 Task: Toggle the scripts option in the HTML> validate.
Action: Mouse moved to (23, 542)
Screenshot: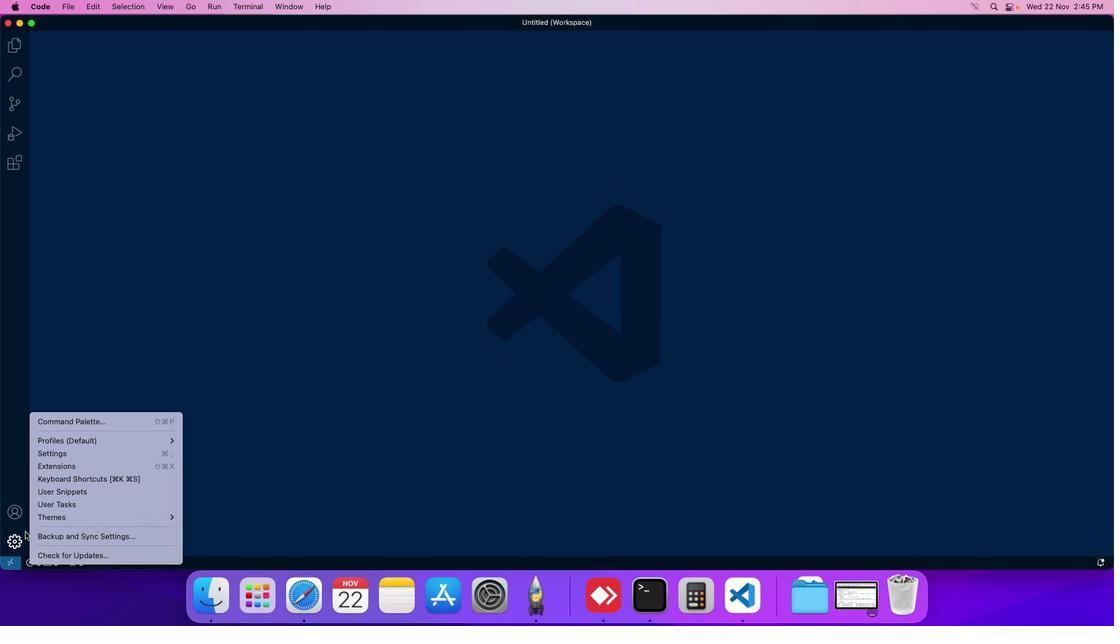 
Action: Mouse pressed left at (23, 542)
Screenshot: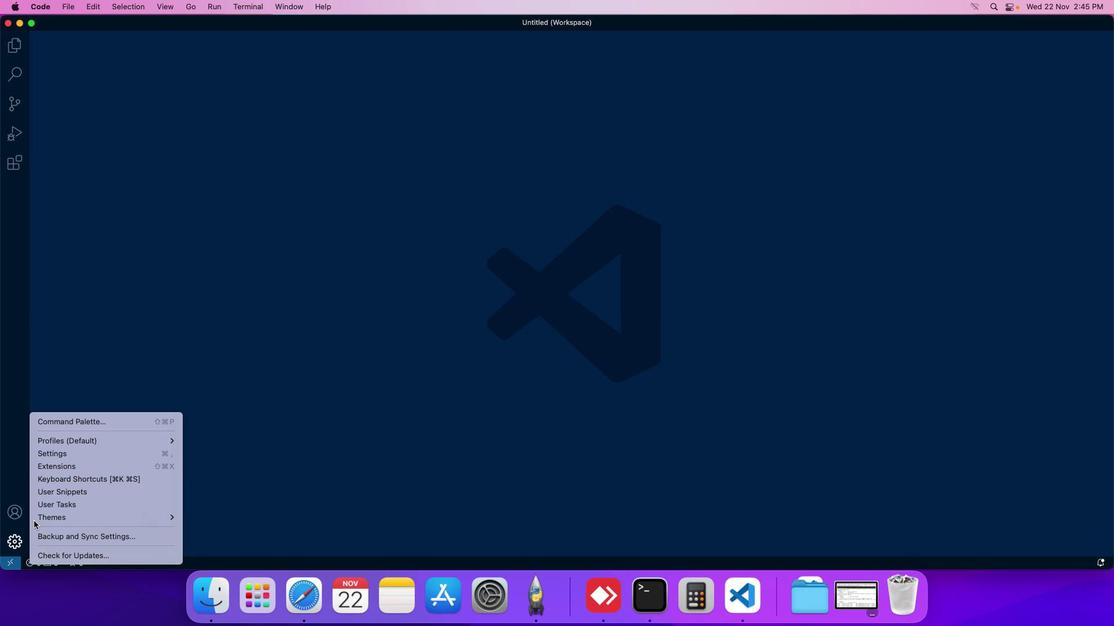 
Action: Mouse moved to (74, 456)
Screenshot: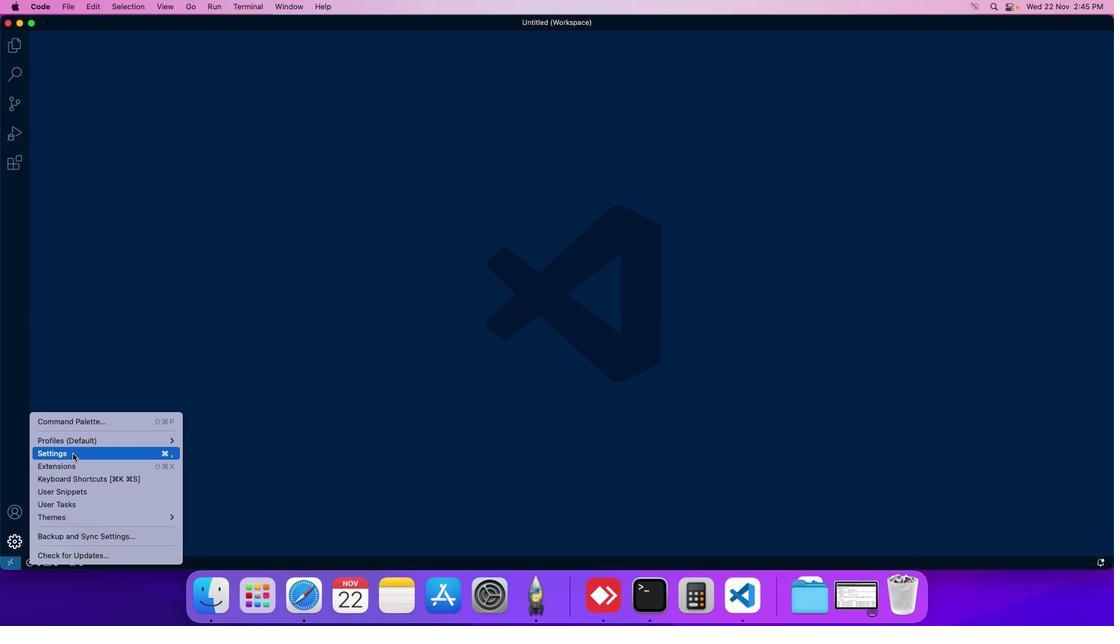 
Action: Mouse pressed left at (74, 456)
Screenshot: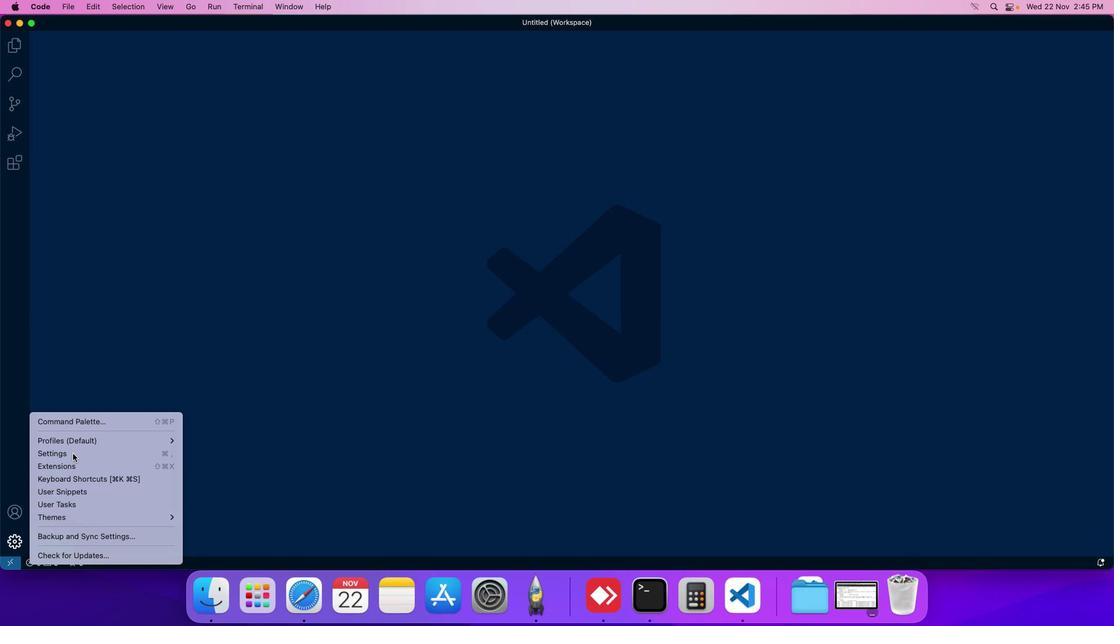
Action: Mouse moved to (293, 101)
Screenshot: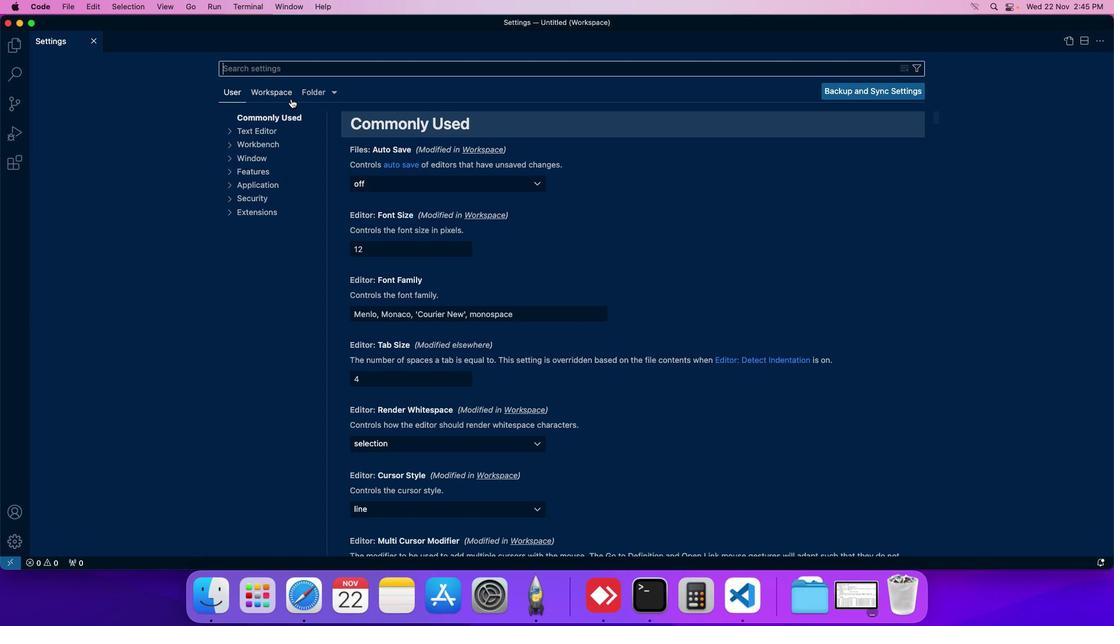 
Action: Mouse pressed left at (293, 101)
Screenshot: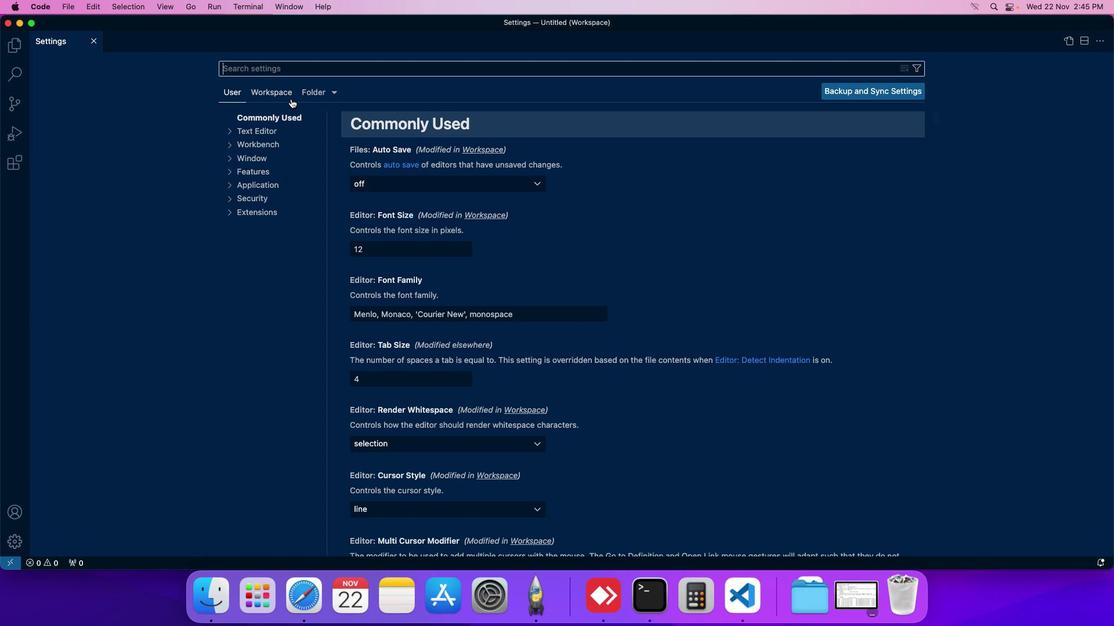 
Action: Mouse moved to (274, 209)
Screenshot: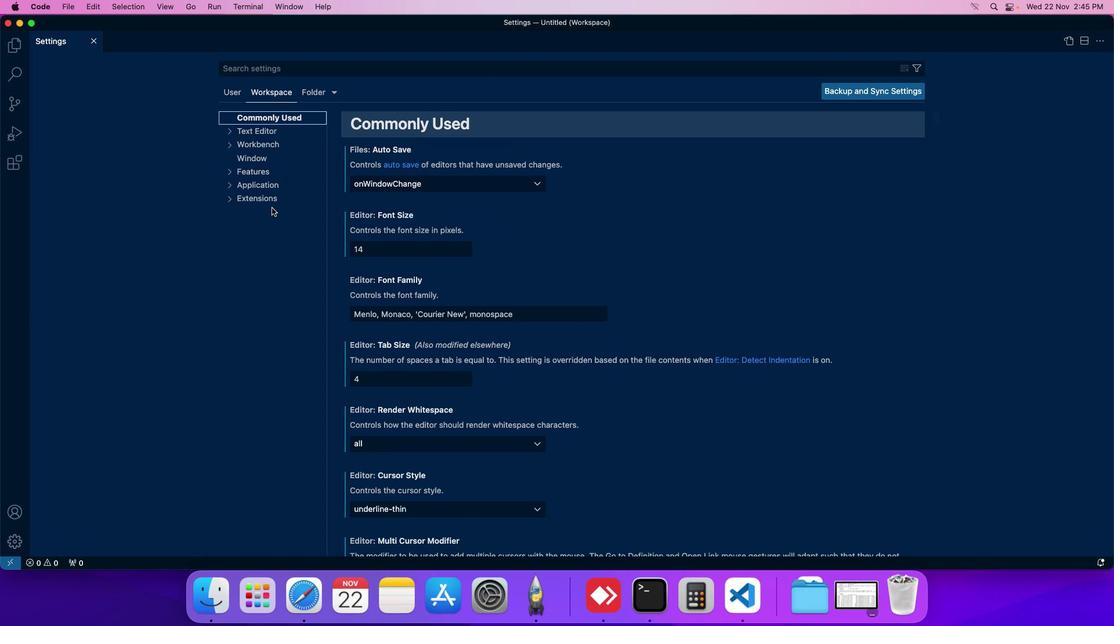 
Action: Mouse pressed left at (274, 209)
Screenshot: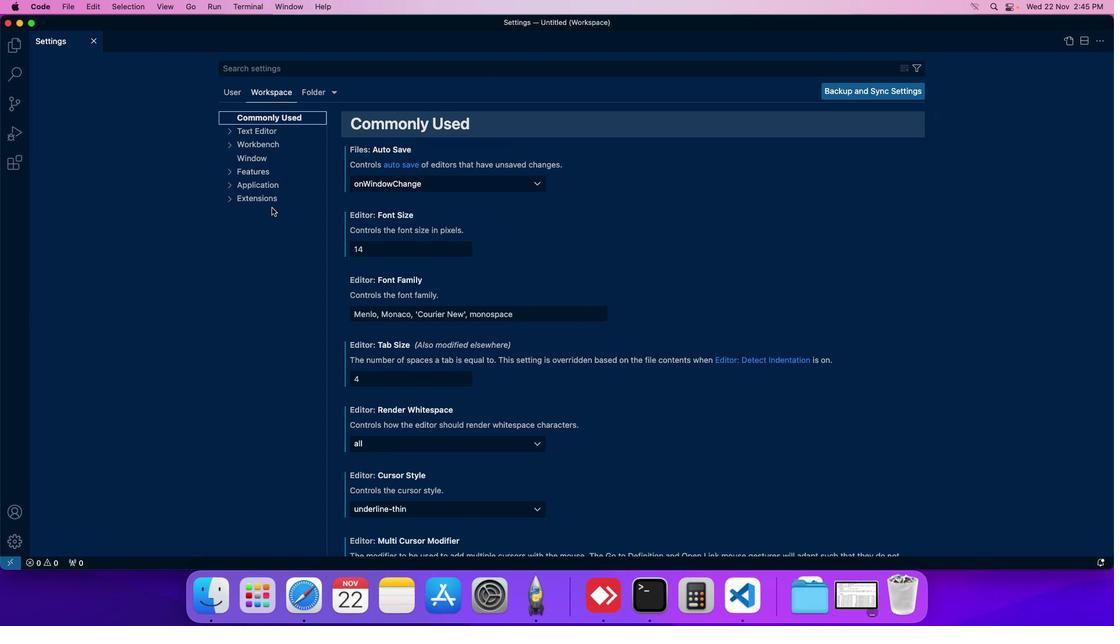 
Action: Mouse moved to (272, 203)
Screenshot: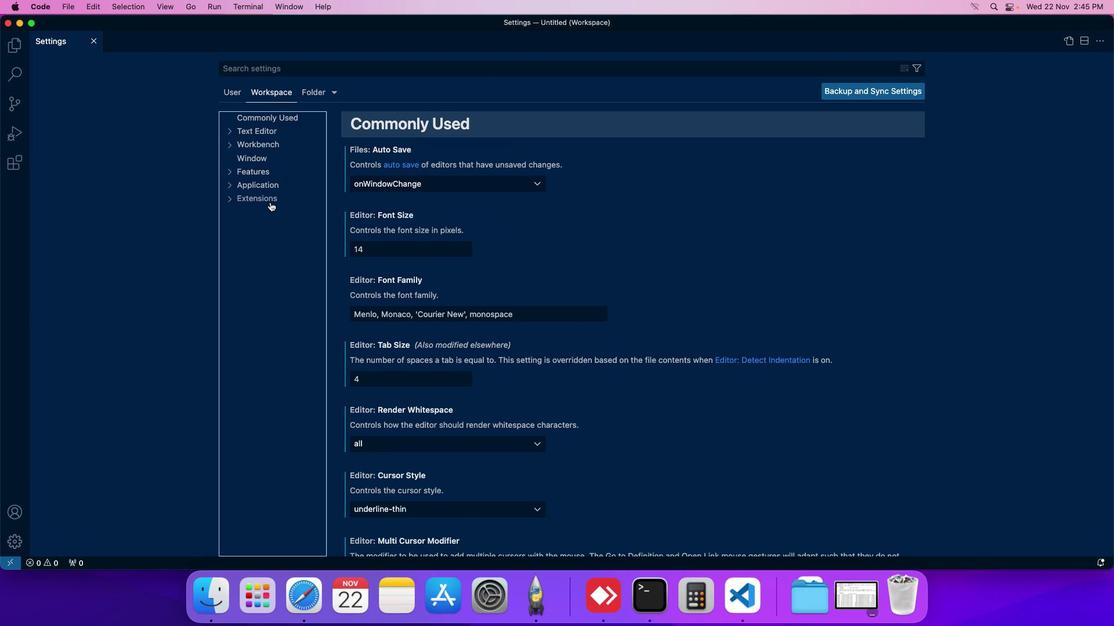 
Action: Mouse pressed left at (272, 203)
Screenshot: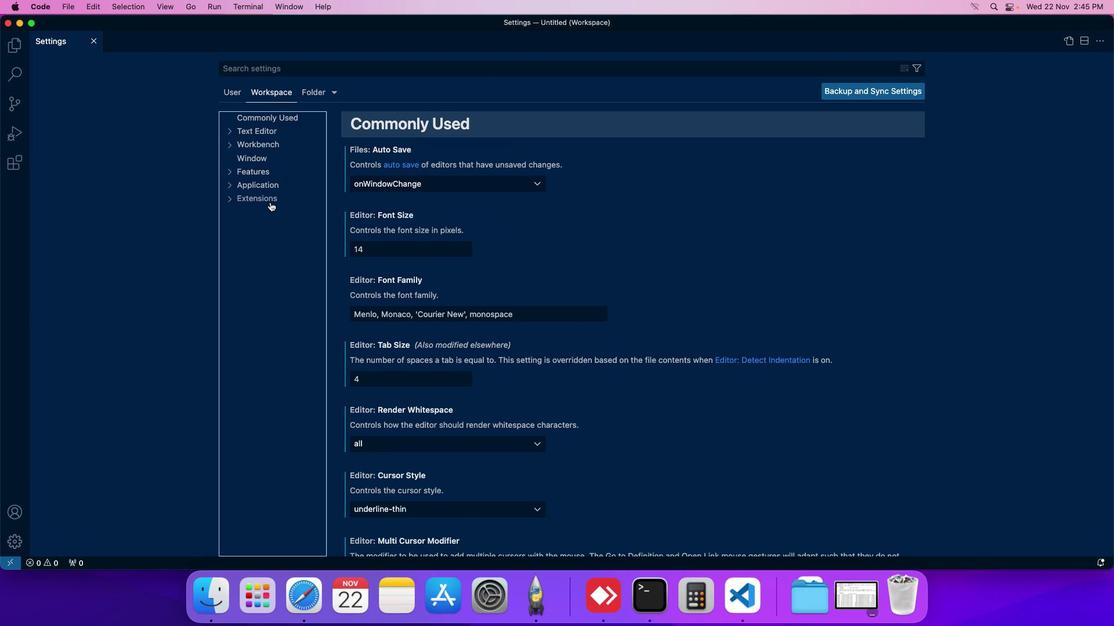 
Action: Mouse moved to (247, 290)
Screenshot: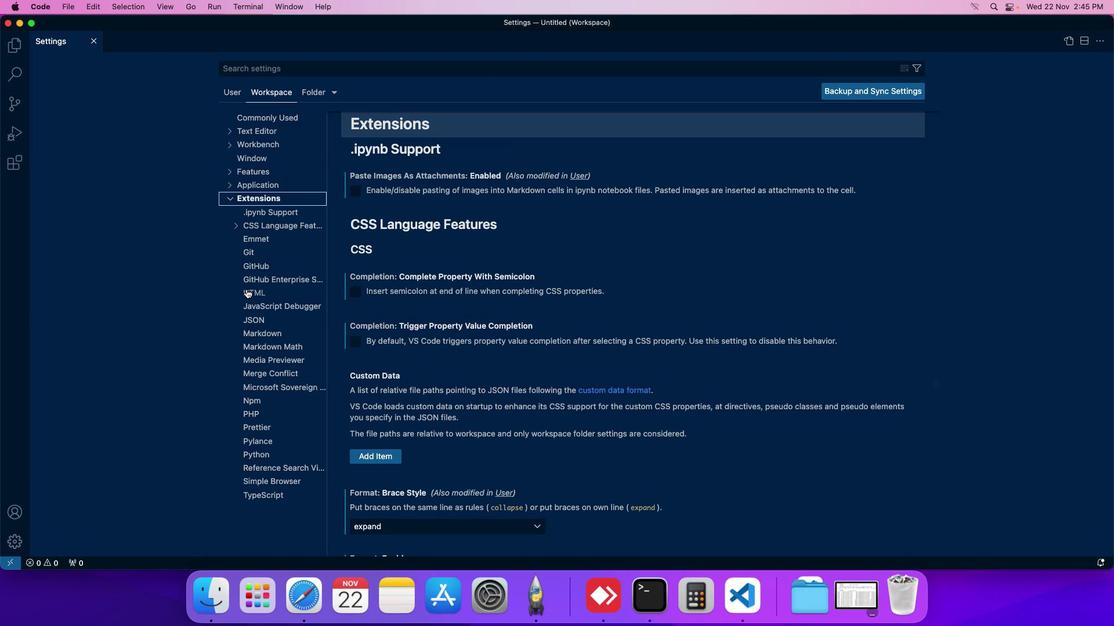 
Action: Mouse pressed left at (247, 290)
Screenshot: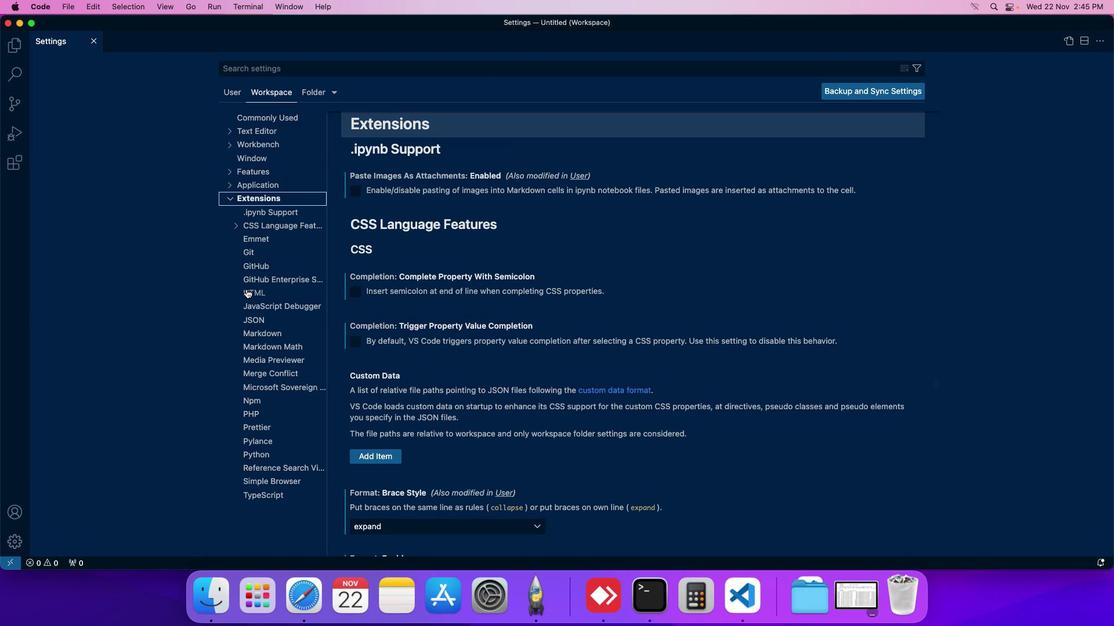 
Action: Mouse moved to (430, 369)
Screenshot: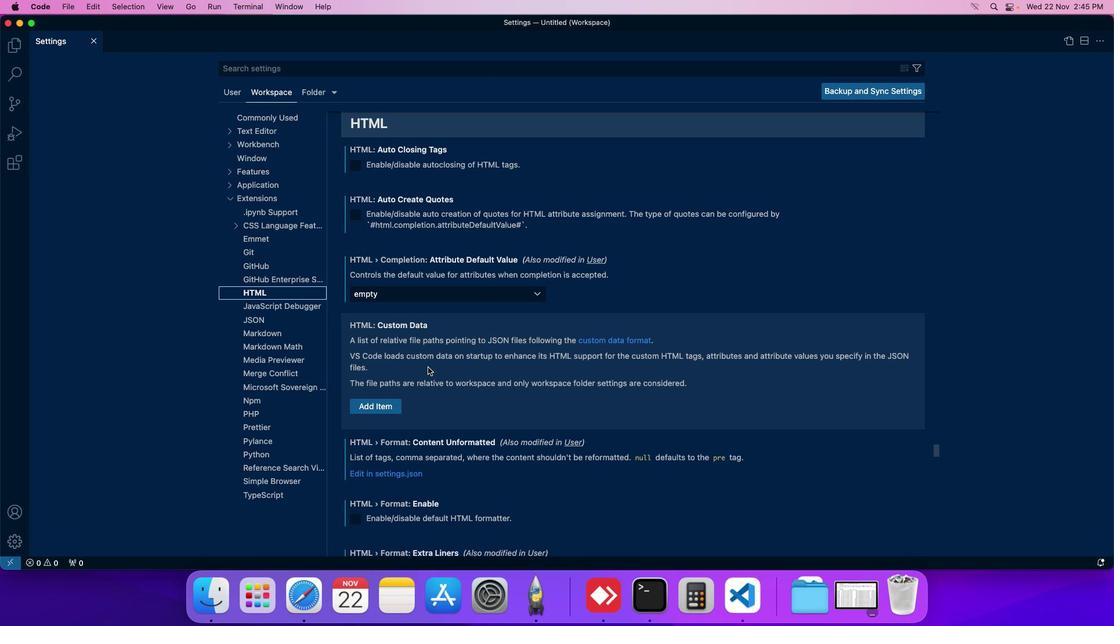 
Action: Mouse scrolled (430, 369) with delta (1, 1)
Screenshot: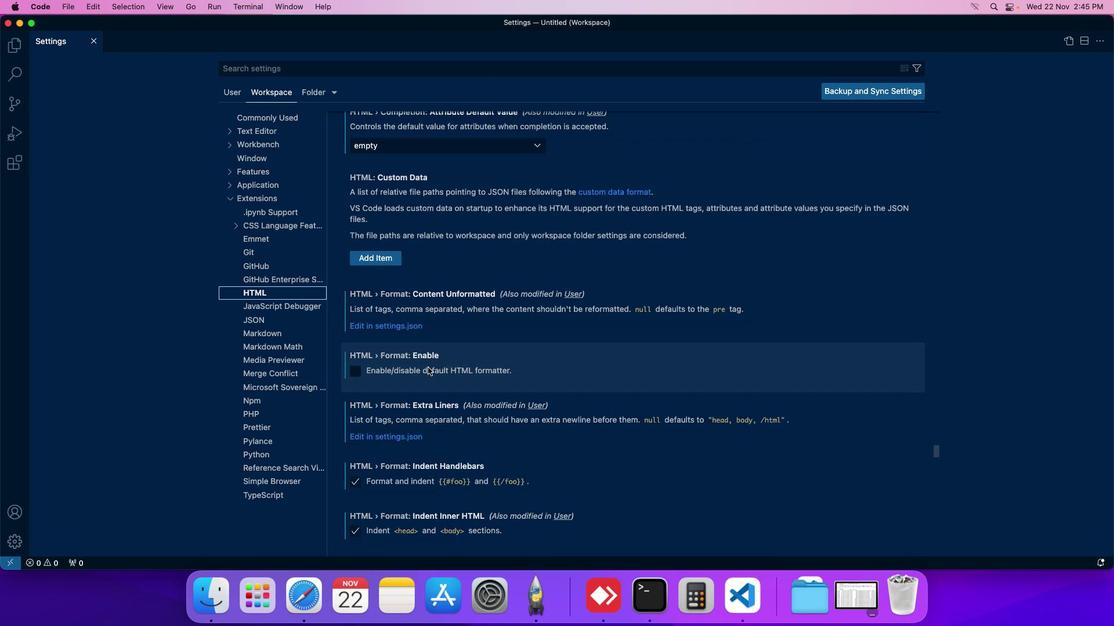
Action: Mouse scrolled (430, 369) with delta (1, 1)
Screenshot: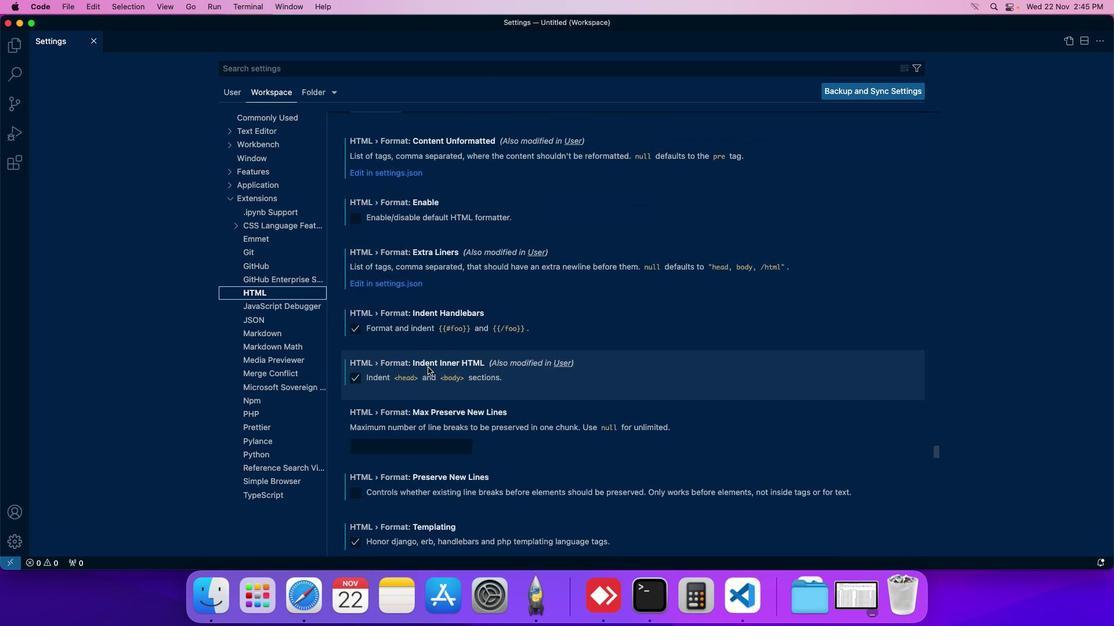 
Action: Mouse scrolled (430, 369) with delta (1, 1)
Screenshot: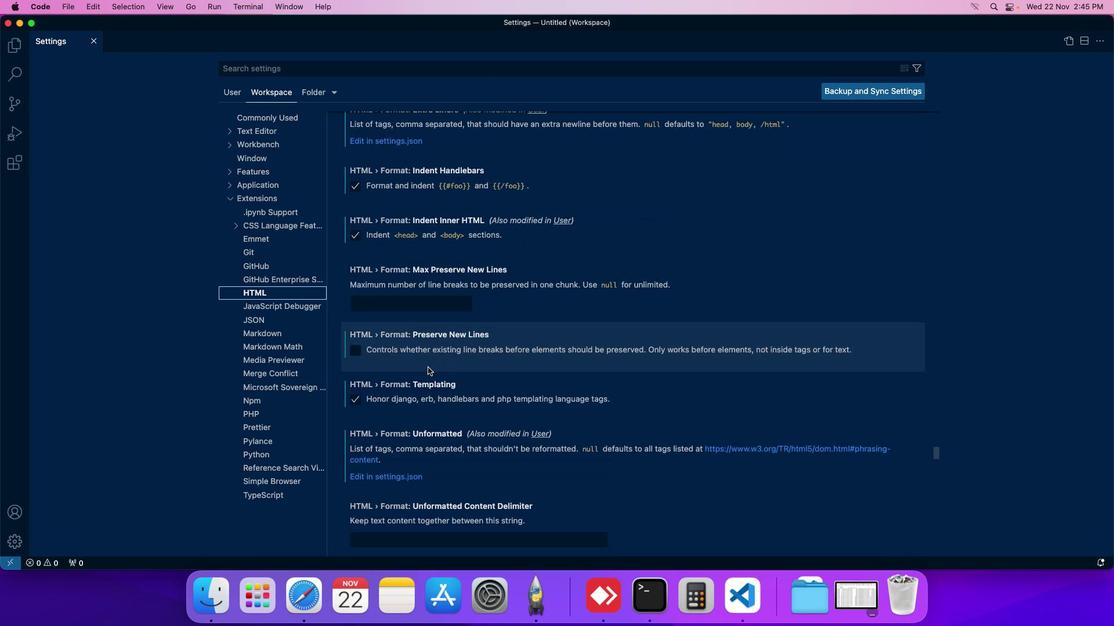 
Action: Mouse scrolled (430, 369) with delta (1, 1)
Screenshot: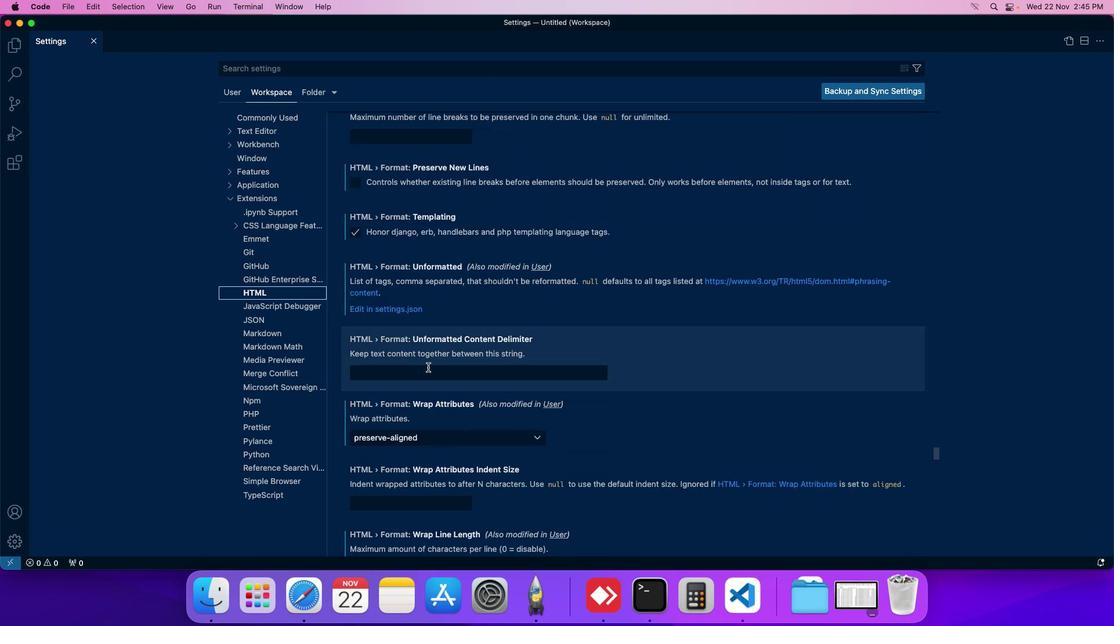 
Action: Mouse scrolled (430, 369) with delta (1, 1)
Screenshot: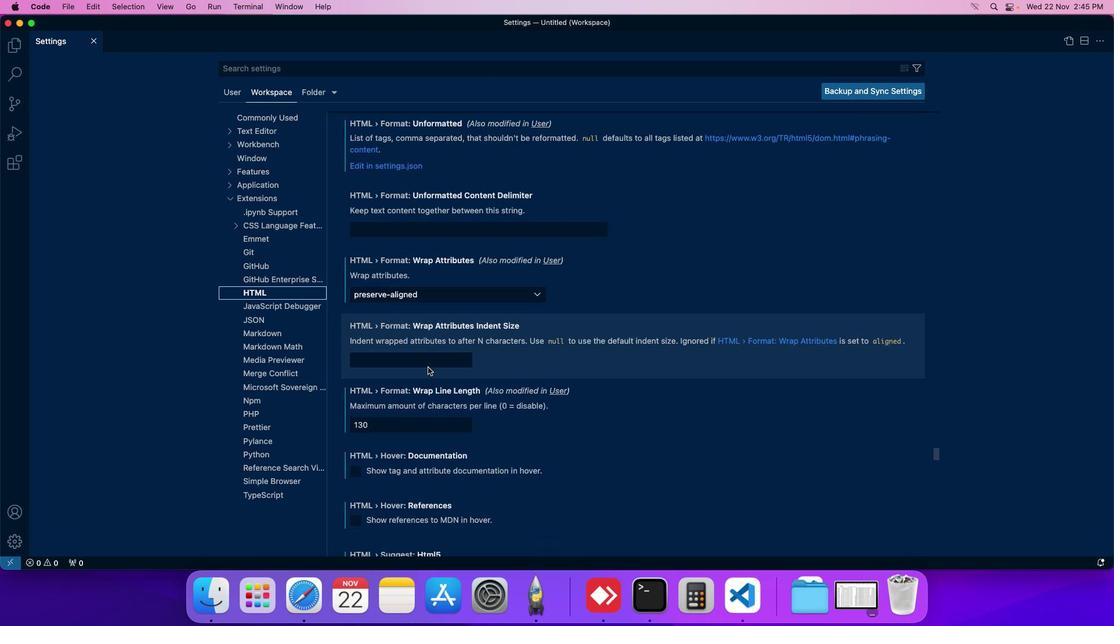 
Action: Mouse scrolled (430, 369) with delta (1, 1)
Screenshot: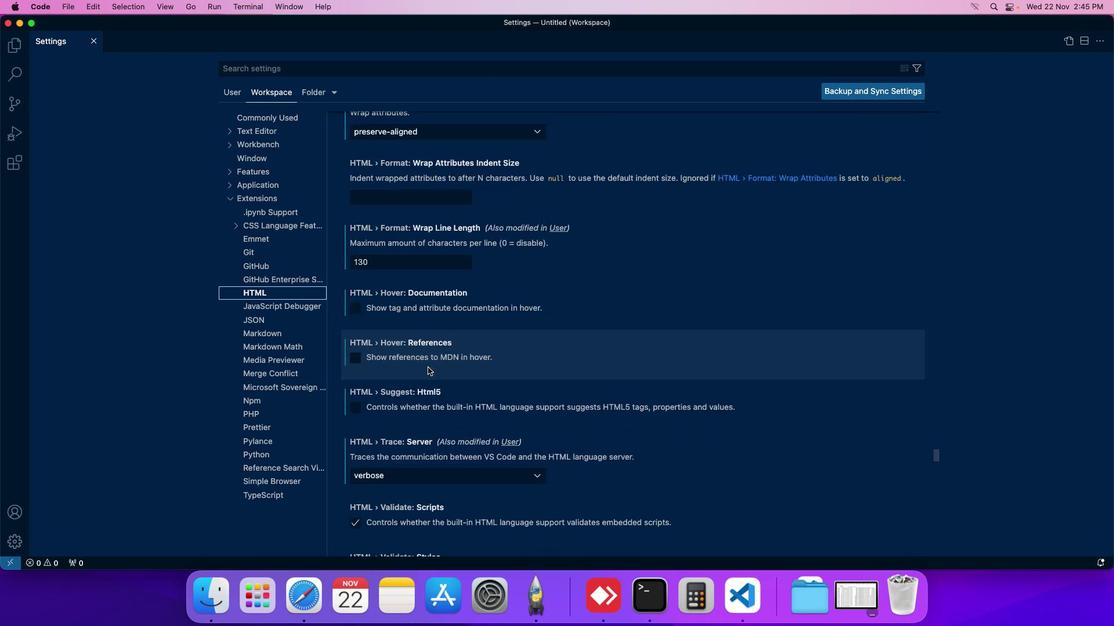 
Action: Mouse scrolled (430, 369) with delta (1, 1)
Screenshot: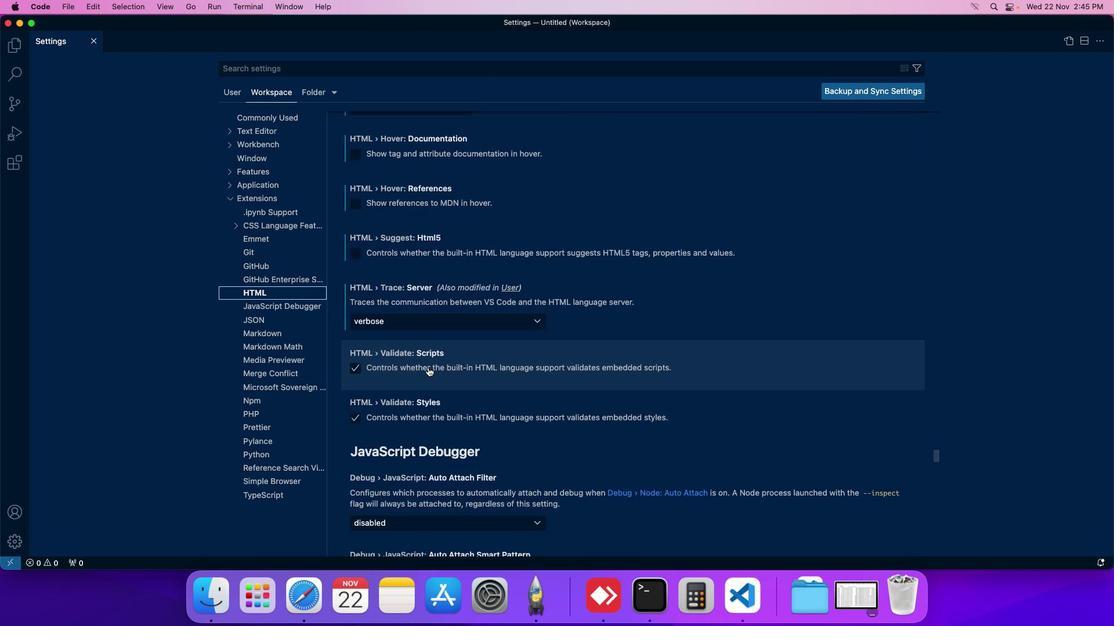 
Action: Mouse scrolled (430, 369) with delta (1, 1)
Screenshot: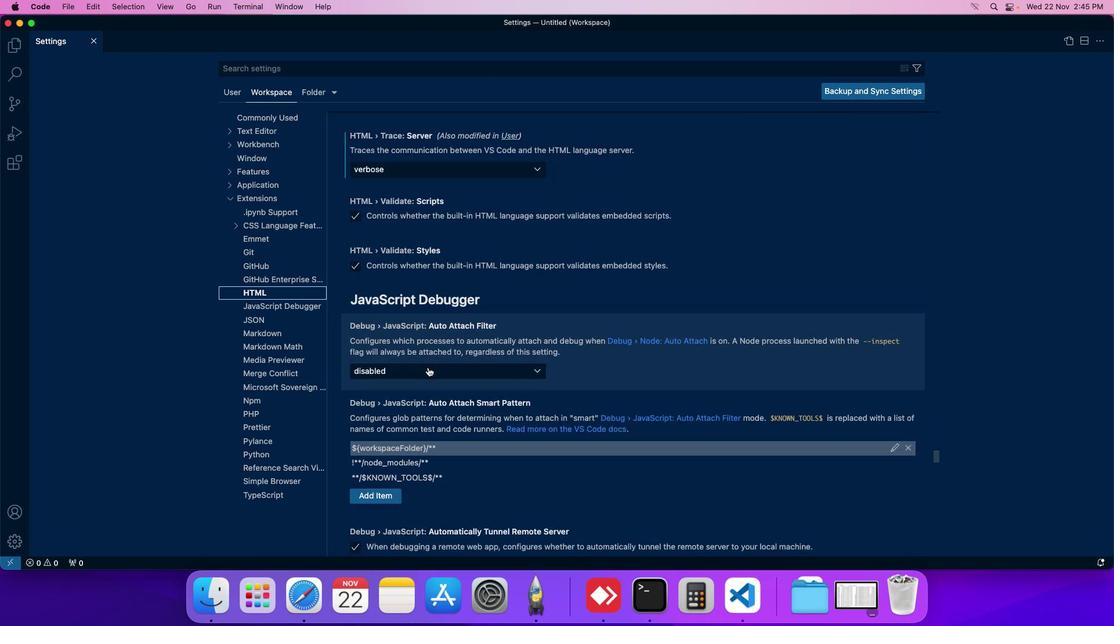 
Action: Mouse scrolled (430, 369) with delta (1, 1)
Screenshot: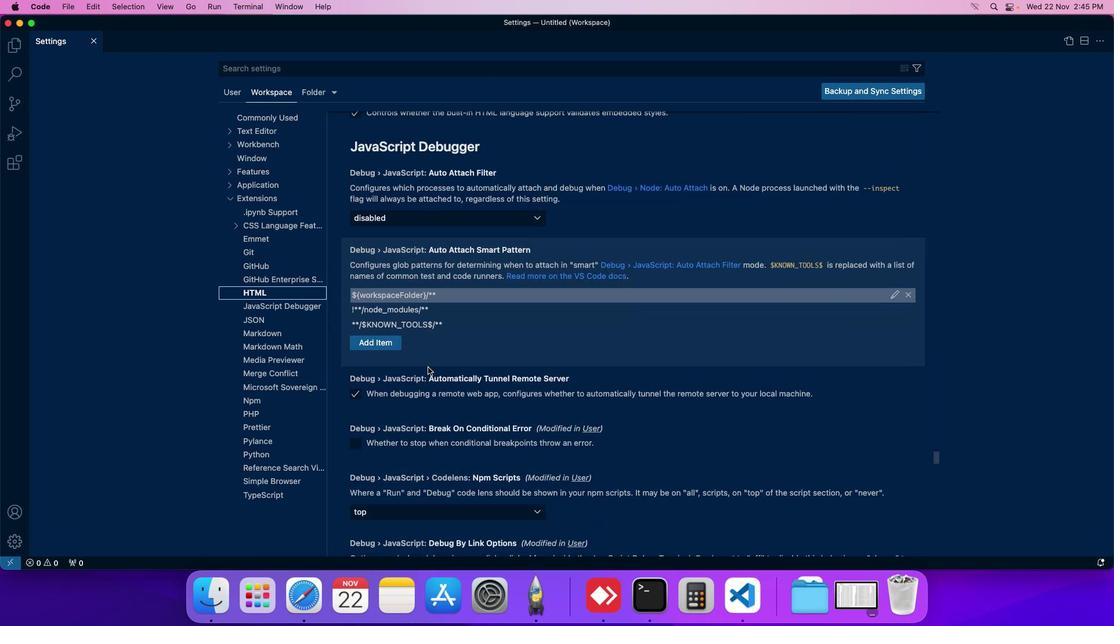 
Action: Mouse scrolled (430, 369) with delta (1, 2)
Screenshot: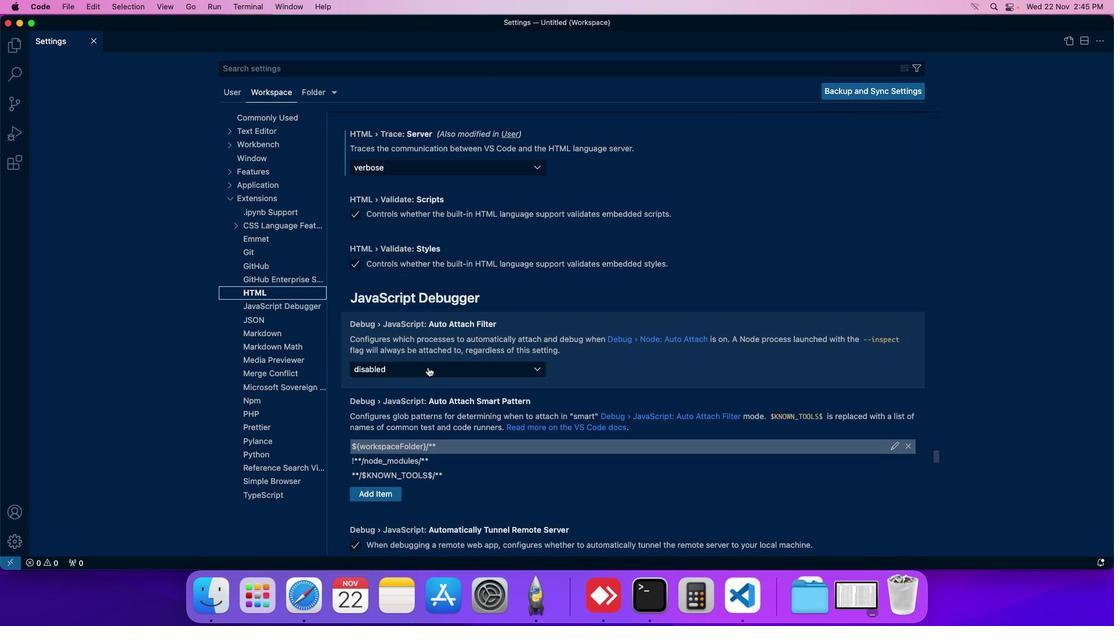 
Action: Mouse scrolled (430, 369) with delta (1, 2)
Screenshot: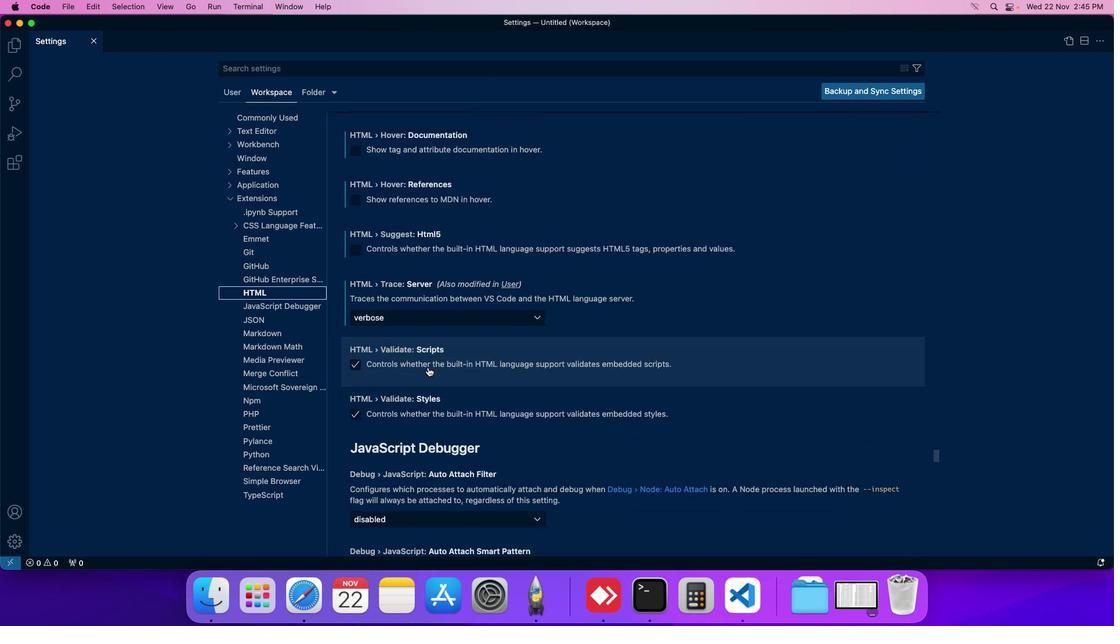 
Action: Mouse moved to (356, 371)
Screenshot: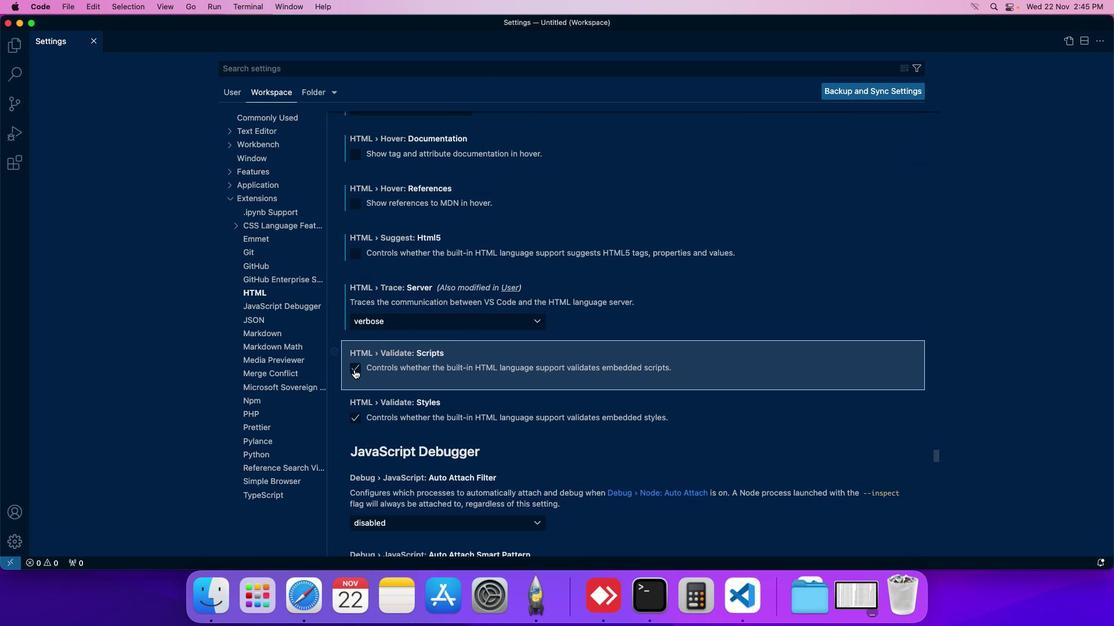 
Action: Mouse pressed left at (356, 371)
Screenshot: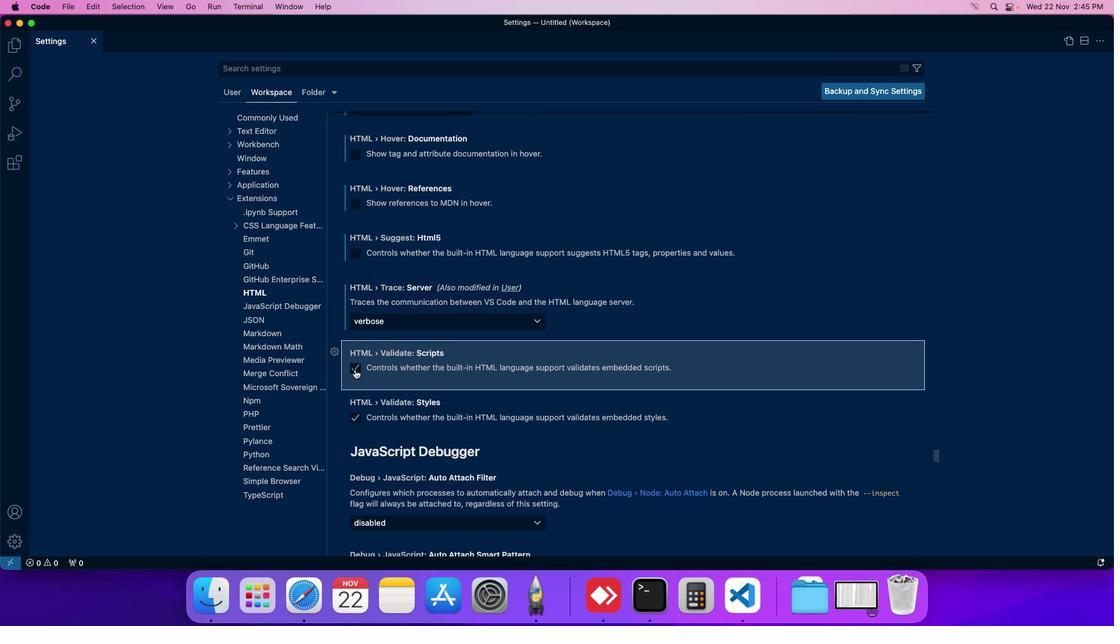 
Action: Mouse moved to (361, 375)
Screenshot: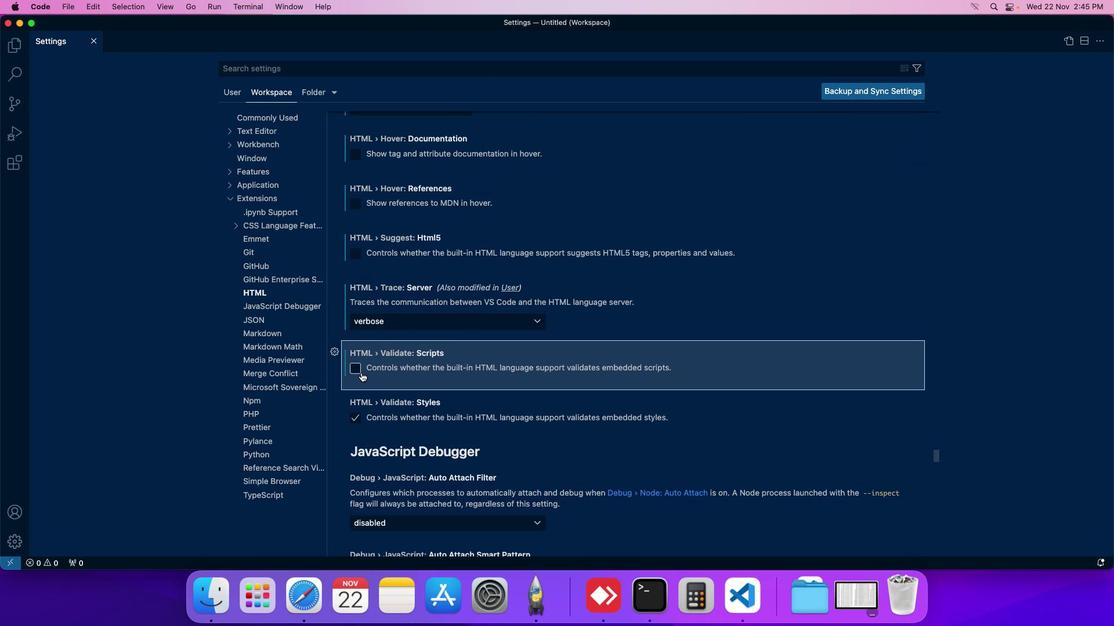 
